 Task: Create New Customer with Customer Name: Froyo Joes, Billing Address Line1: 1481 Vineyard Drive, Billing Address Line2:  Independence, Billing Address Line3:  Ohio 44131
Action: Mouse pressed left at (185, 37)
Screenshot: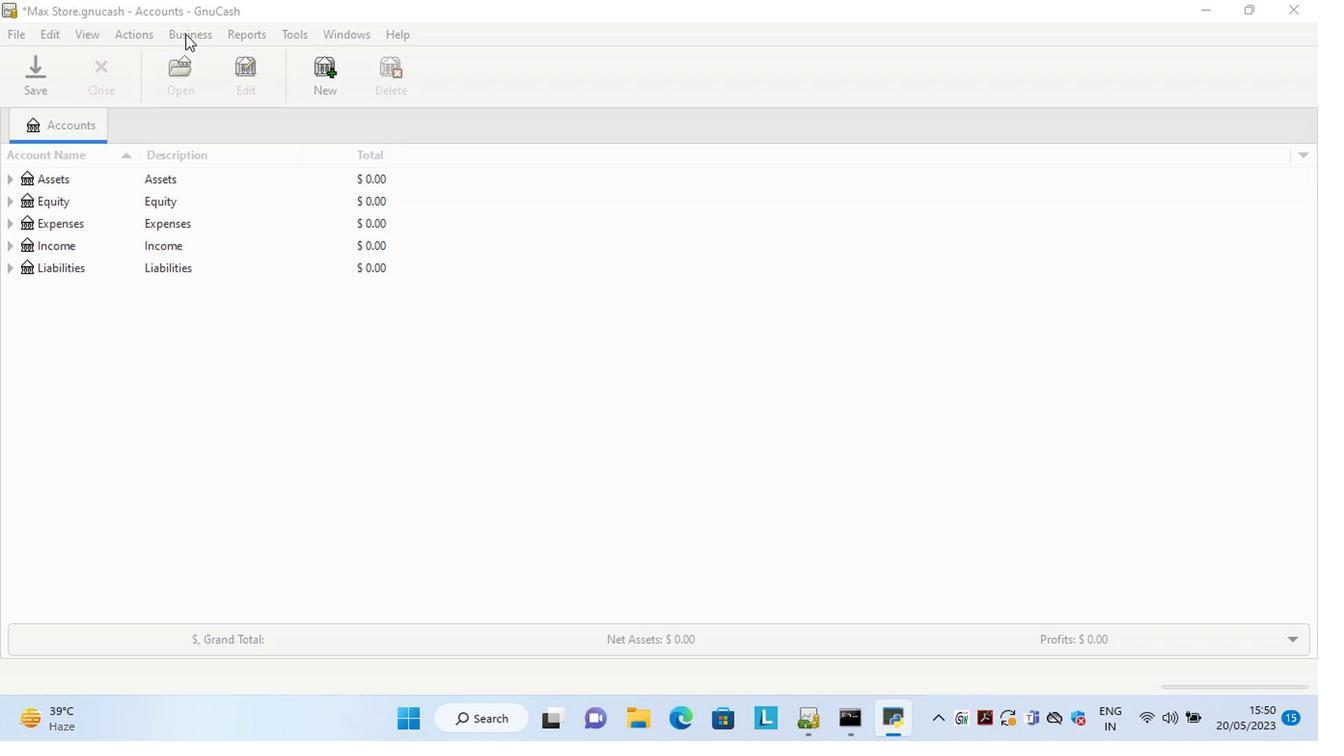 
Action: Mouse moved to (399, 81)
Screenshot: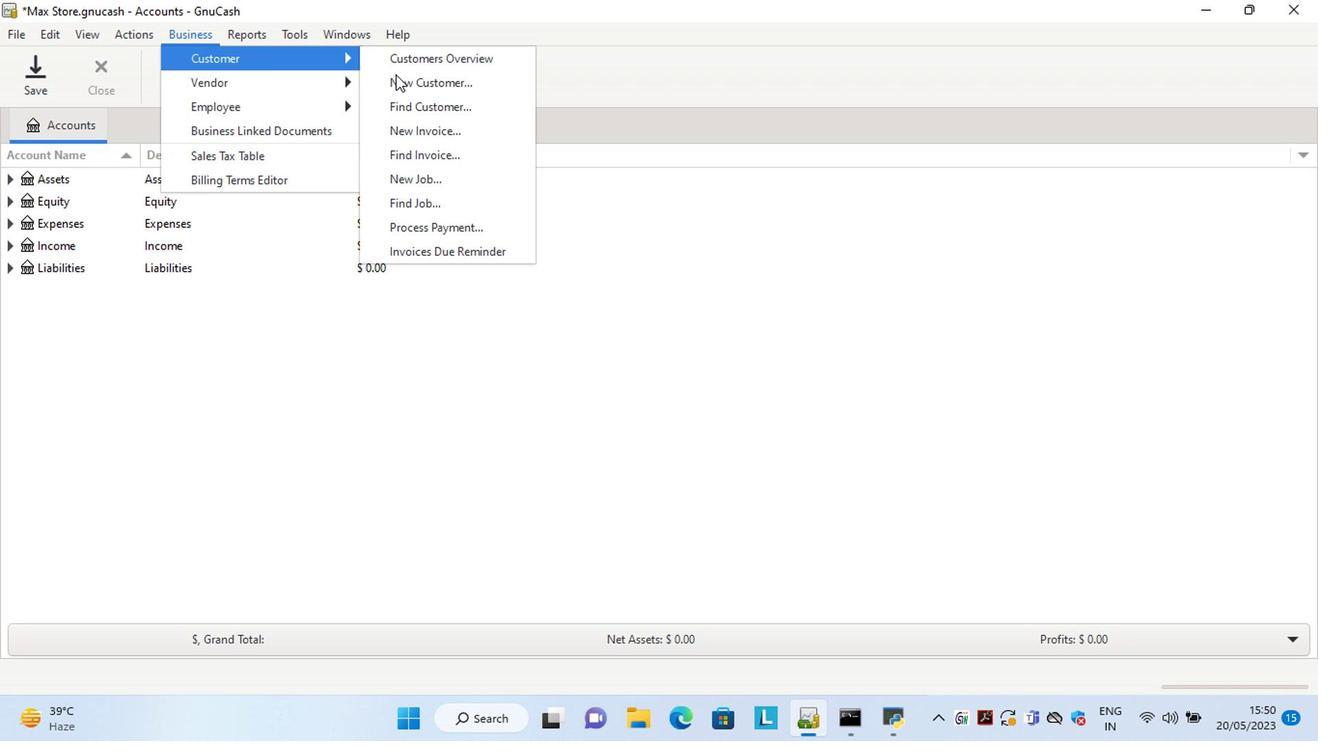 
Action: Mouse pressed left at (399, 81)
Screenshot: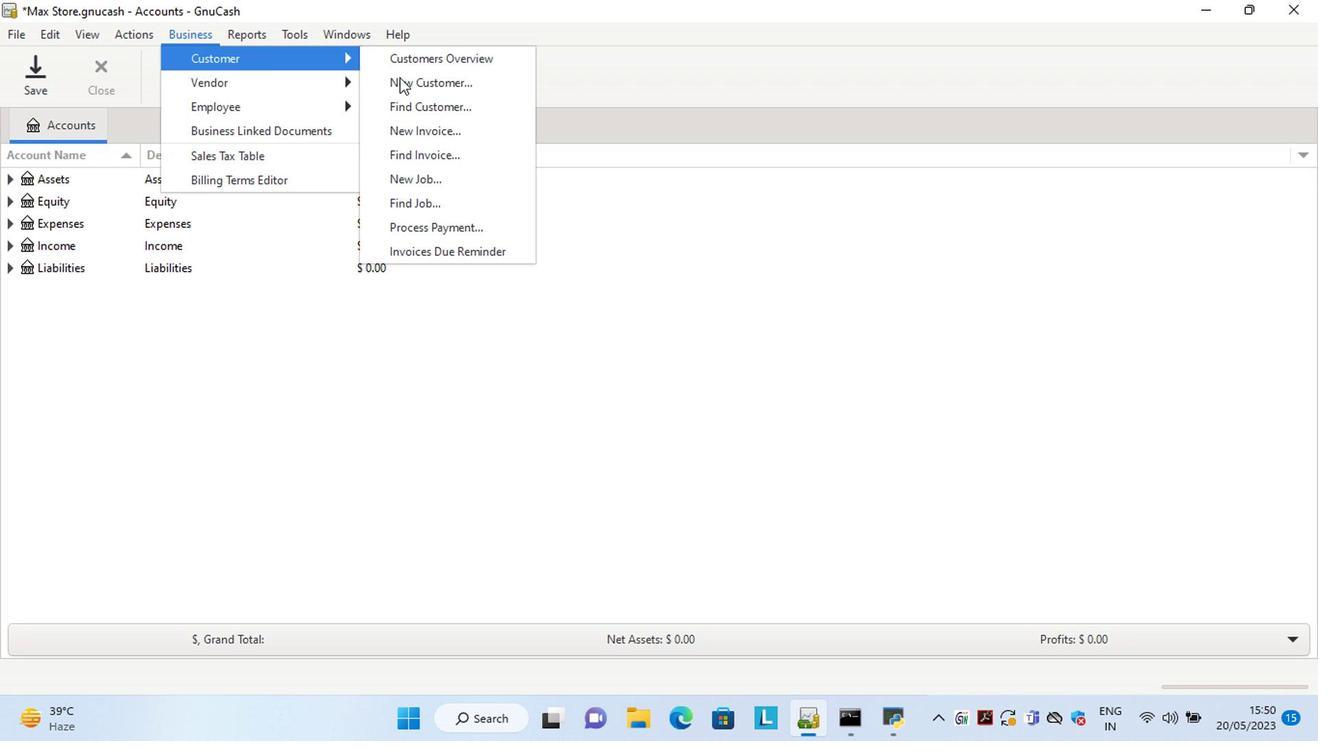 
Action: Mouse moved to (692, 98)
Screenshot: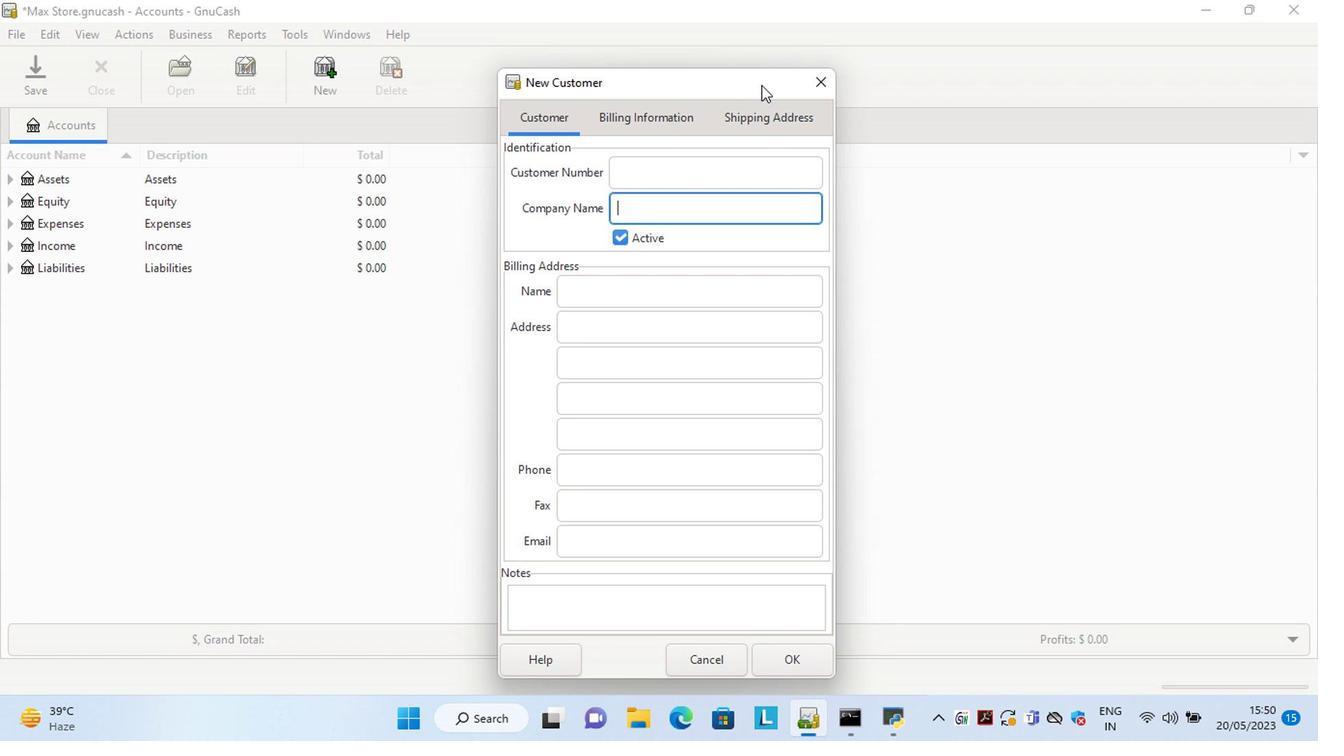 
Action: Key pressed <Key.shift>Froyo<Key.space><Key.shift>Joes<Key.tab><Key.tab><Key.tab>1481<Key.space><Key.shift>Vineyard<Key.space><Key.shift>Drive<Key.tab>i<Key.tab>o<Key.tab>
Screenshot: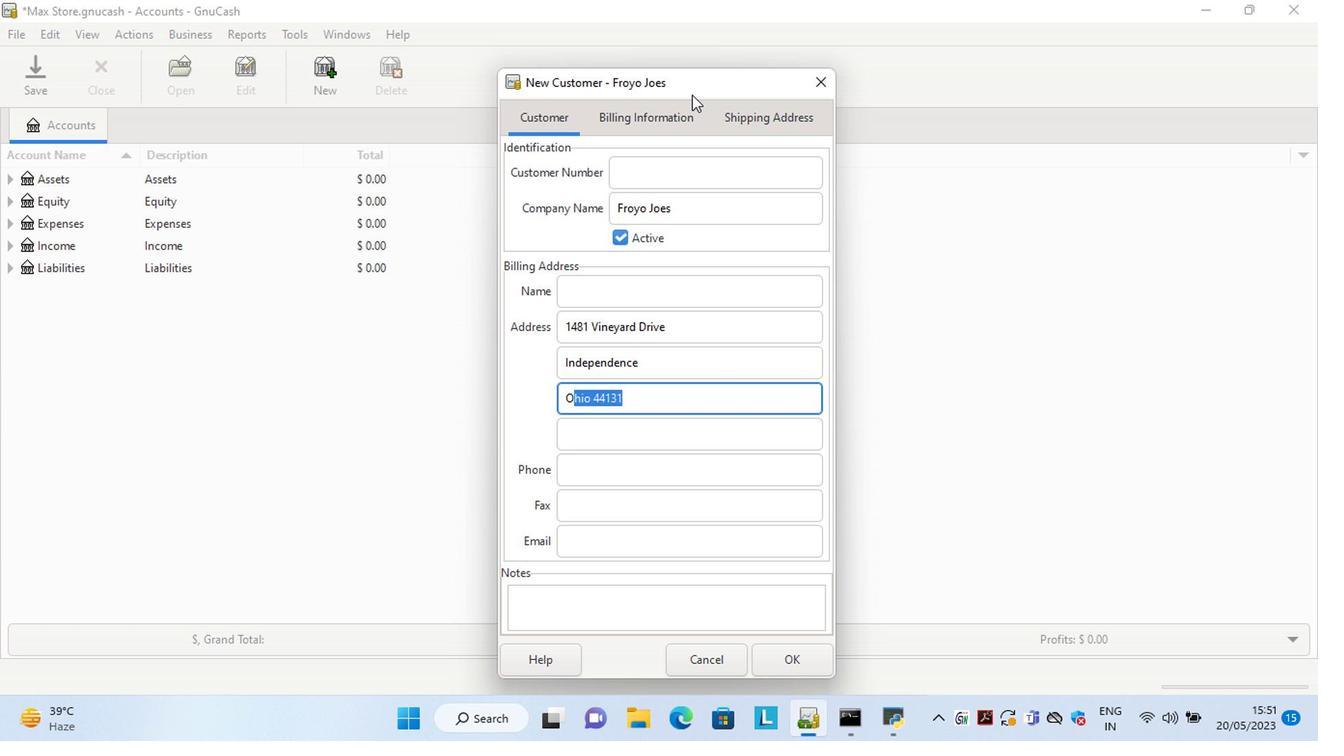 
Action: Mouse moved to (789, 662)
Screenshot: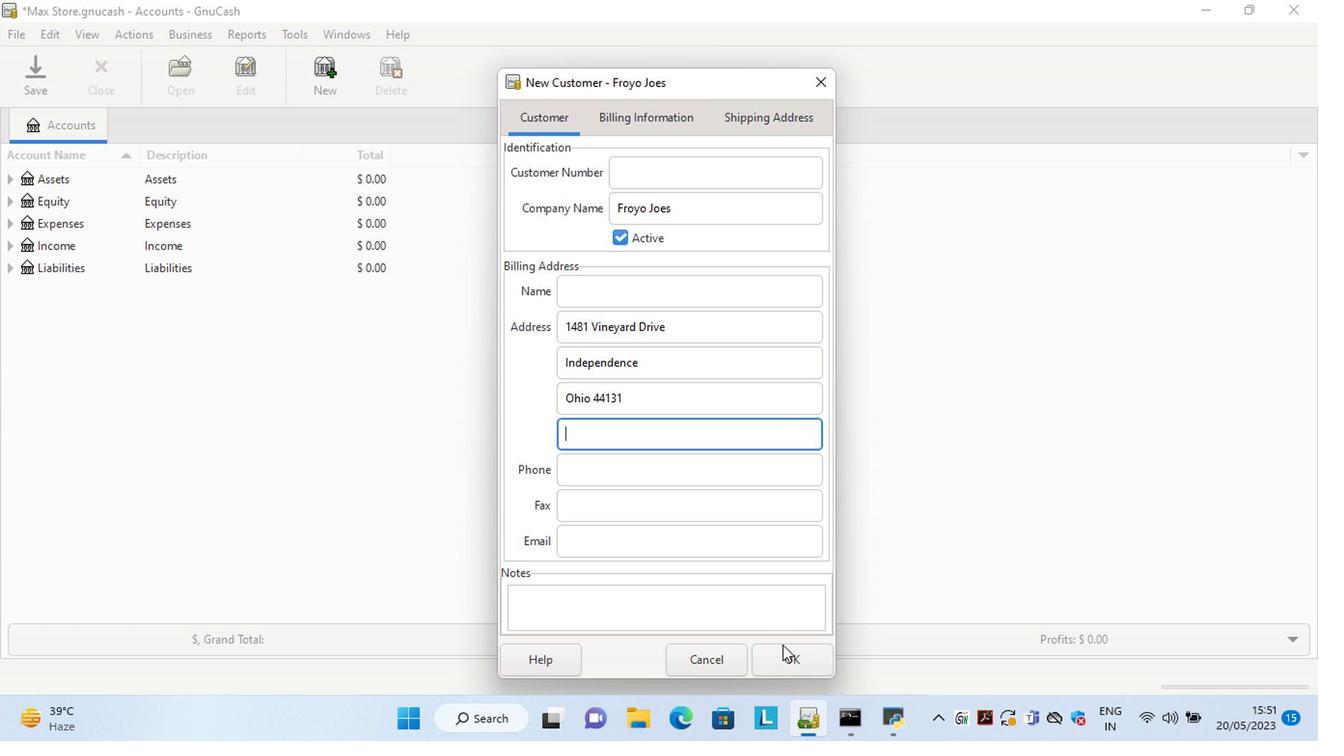 
Action: Mouse pressed left at (789, 662)
Screenshot: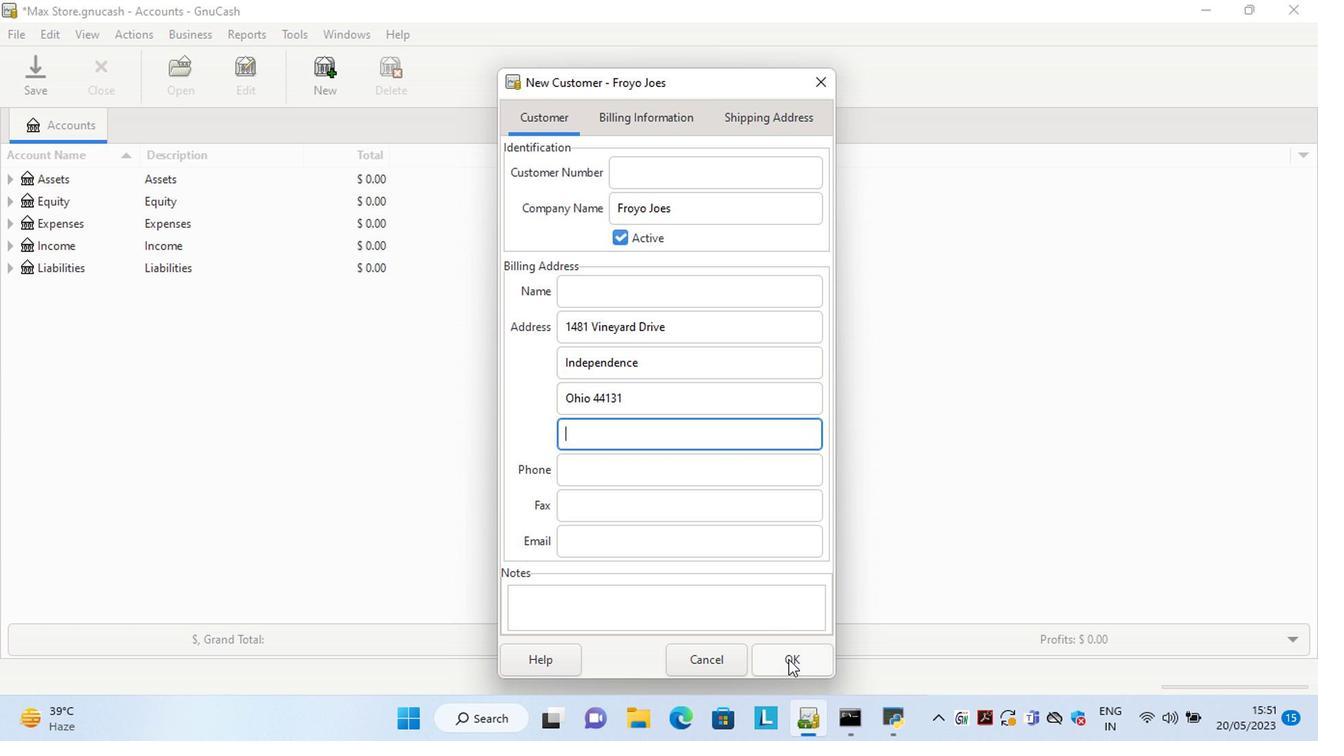 
Action: Mouse moved to (960, 469)
Screenshot: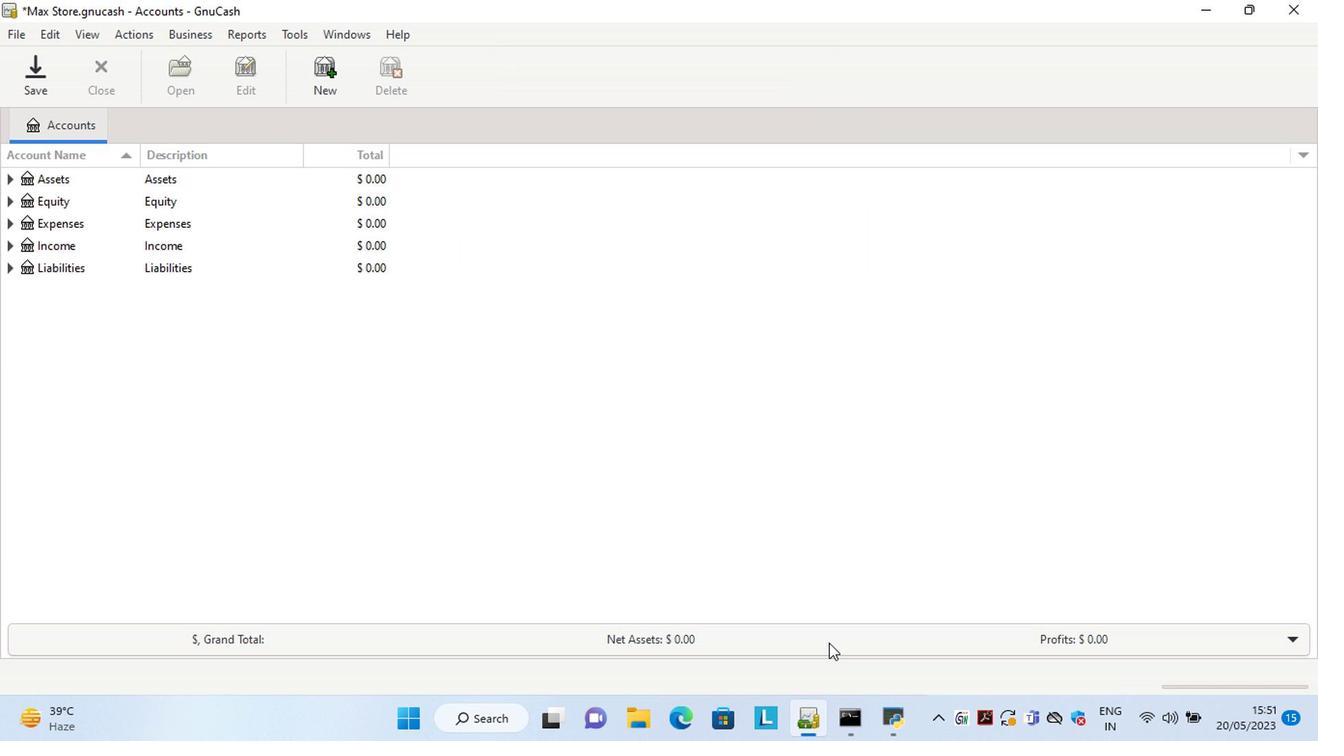 
